 Task: Sort the products by unit price (low first).
Action: Mouse moved to (23, 66)
Screenshot: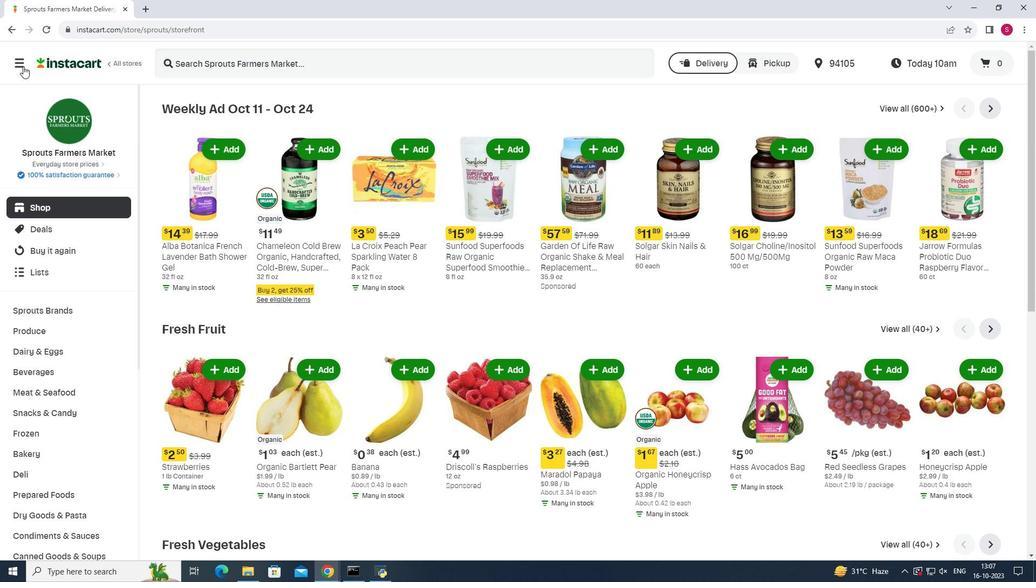 
Action: Mouse pressed left at (23, 66)
Screenshot: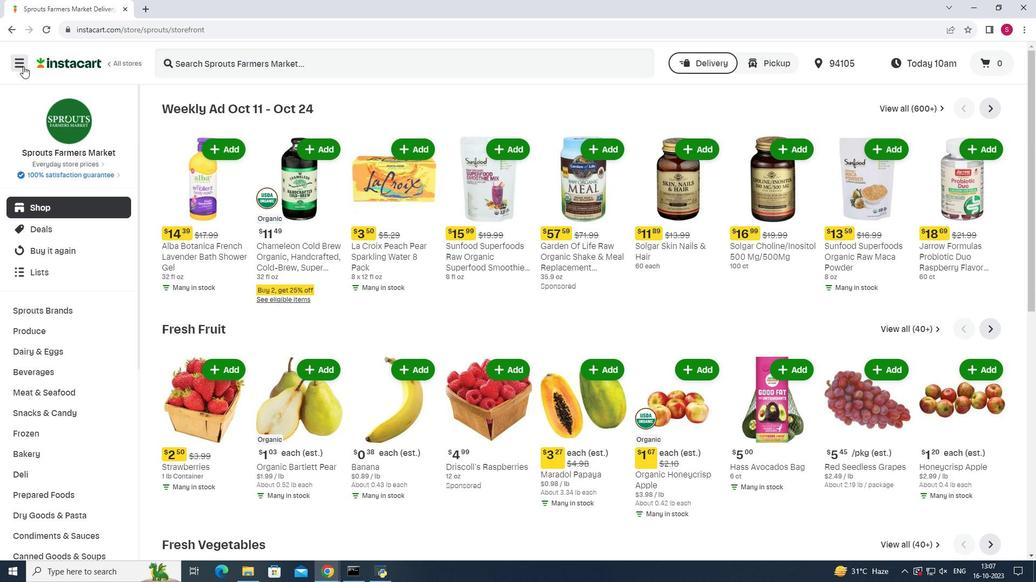 
Action: Mouse moved to (56, 280)
Screenshot: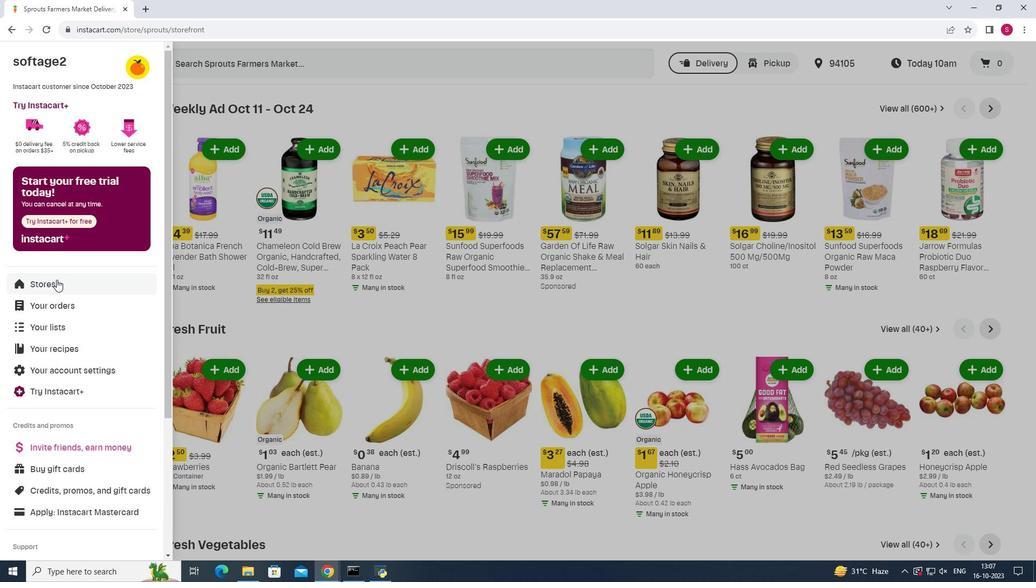 
Action: Mouse pressed left at (56, 280)
Screenshot: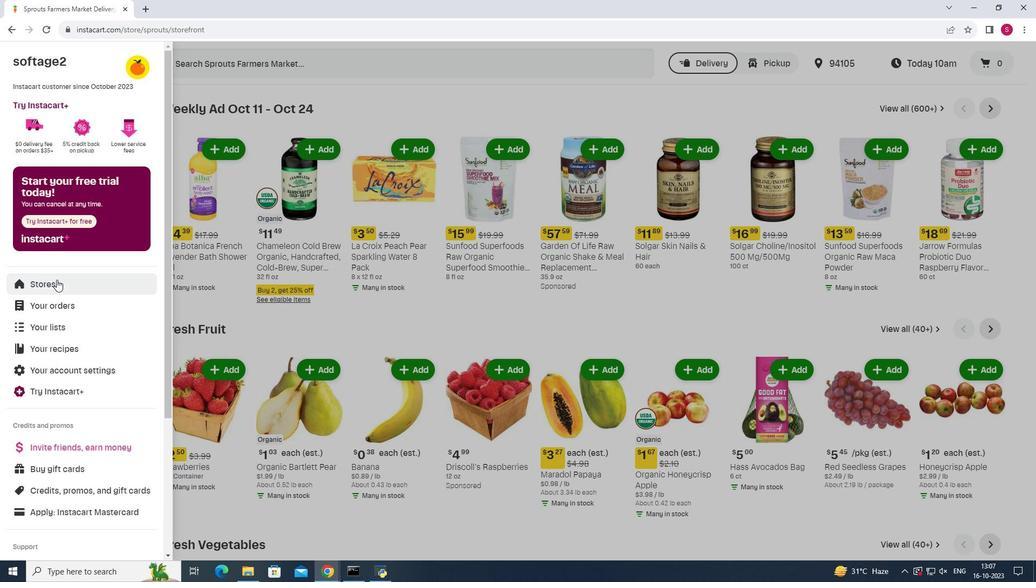 
Action: Mouse moved to (249, 101)
Screenshot: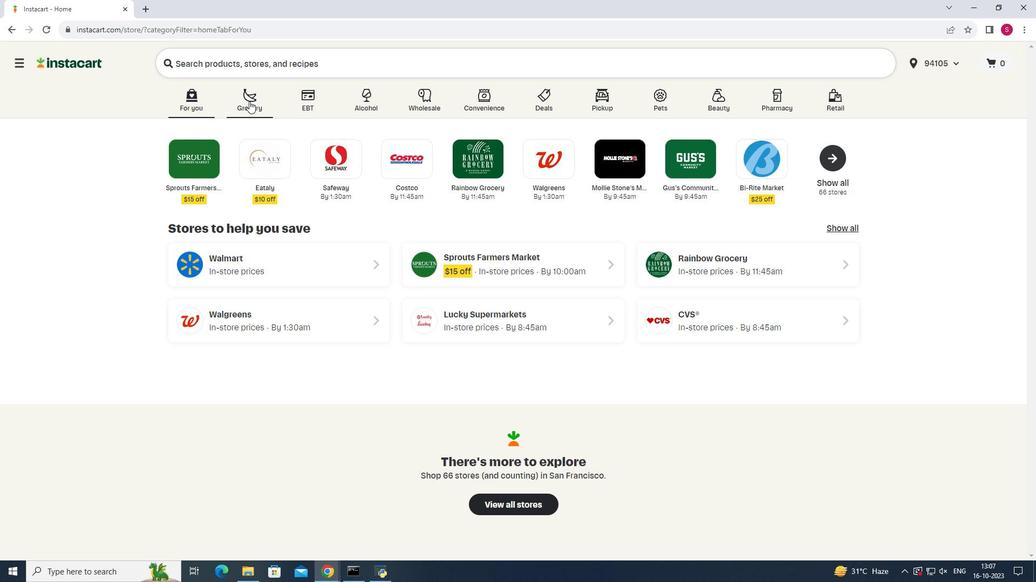 
Action: Mouse pressed left at (249, 101)
Screenshot: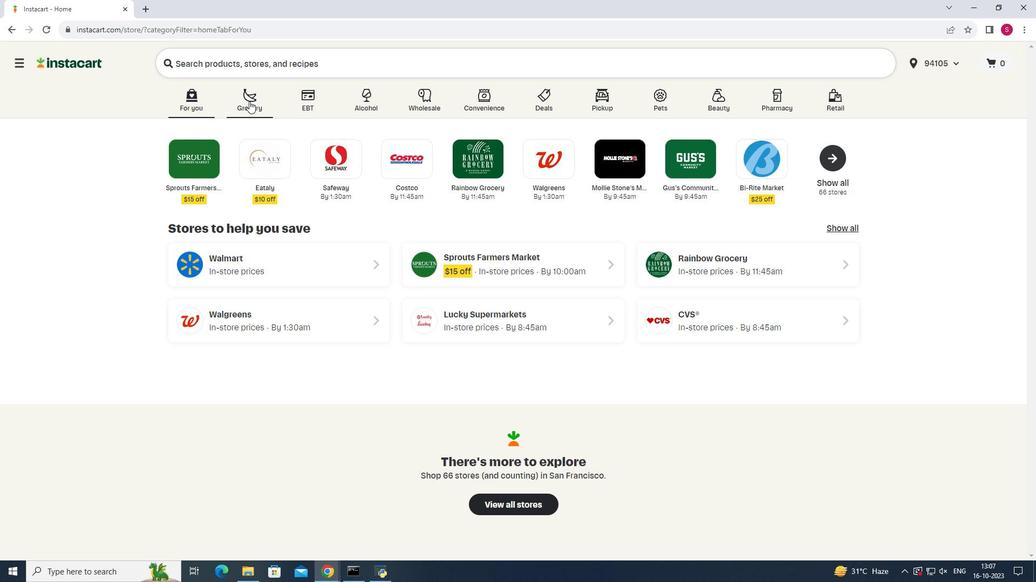 
Action: Mouse moved to (767, 157)
Screenshot: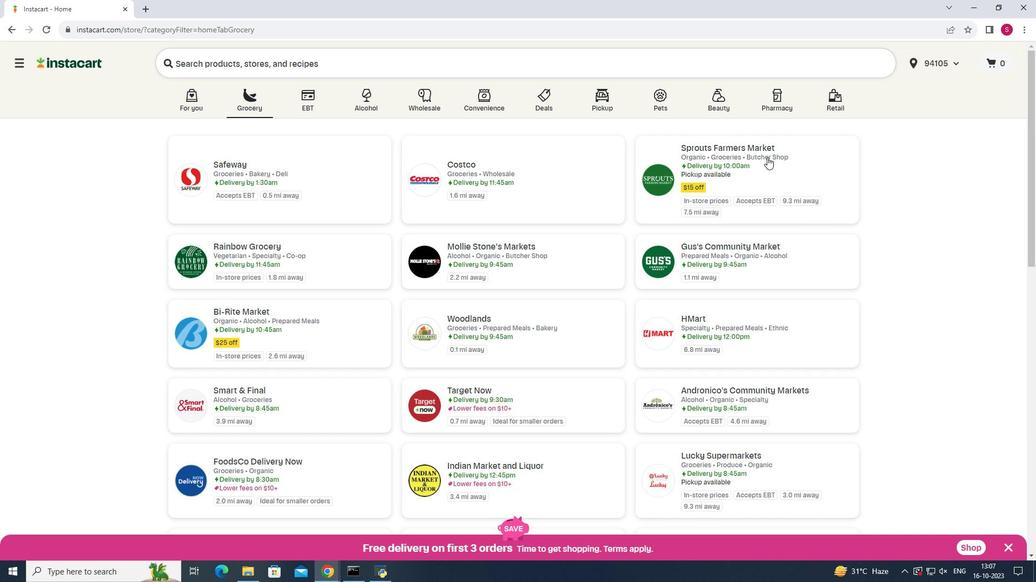 
Action: Mouse pressed left at (767, 157)
Screenshot: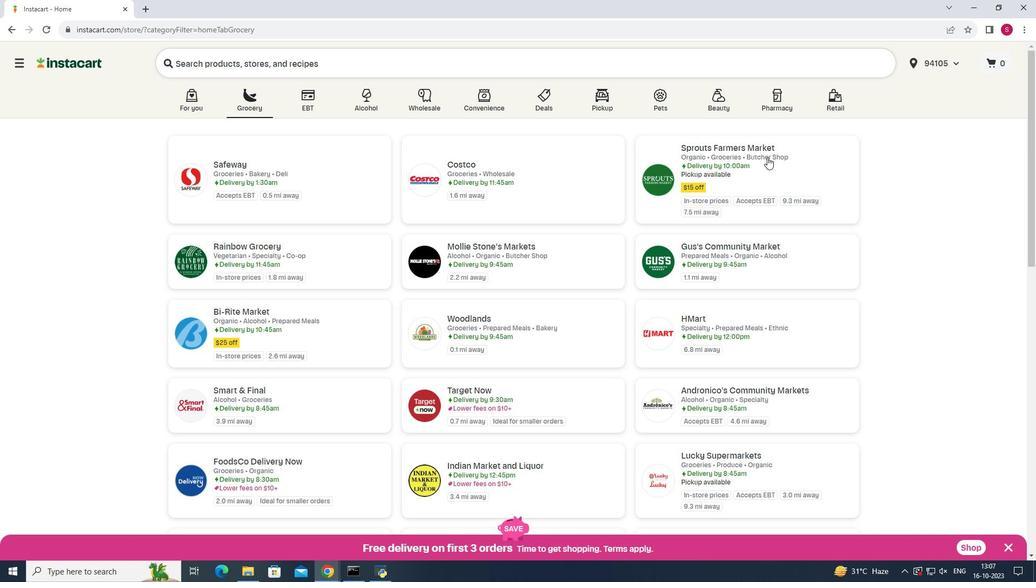 
Action: Mouse moved to (46, 393)
Screenshot: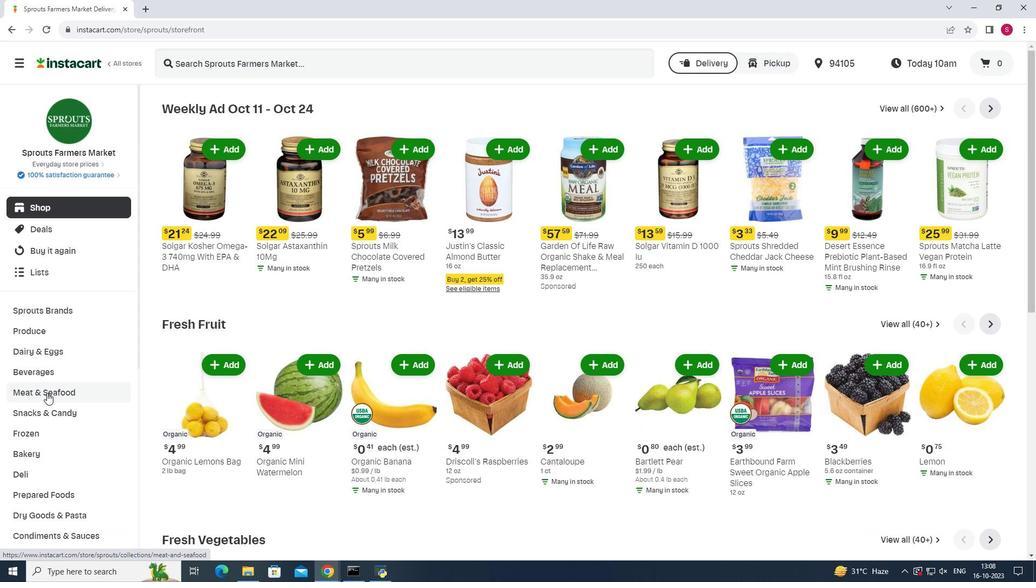 
Action: Mouse pressed left at (46, 393)
Screenshot: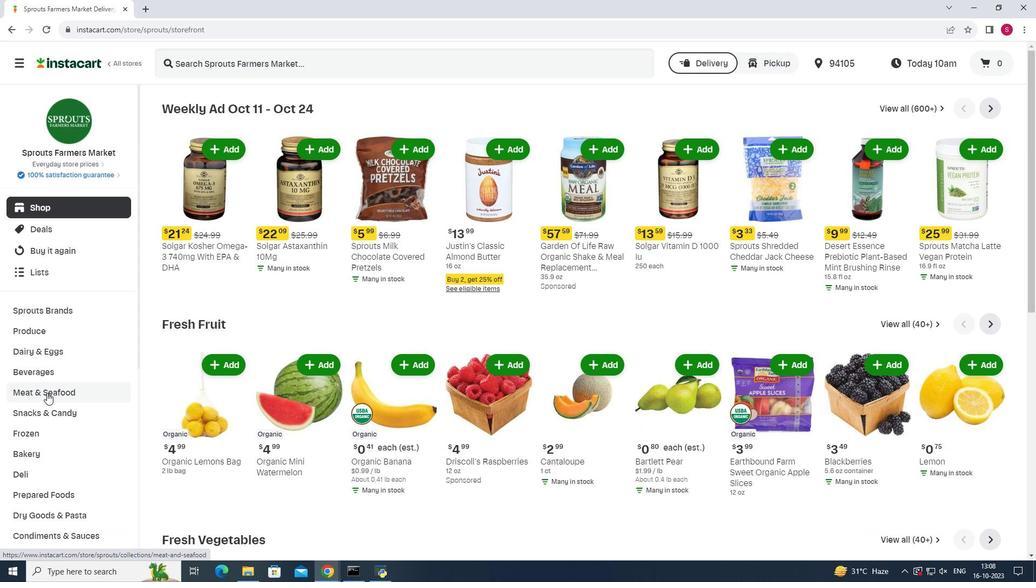 
Action: Mouse moved to (683, 136)
Screenshot: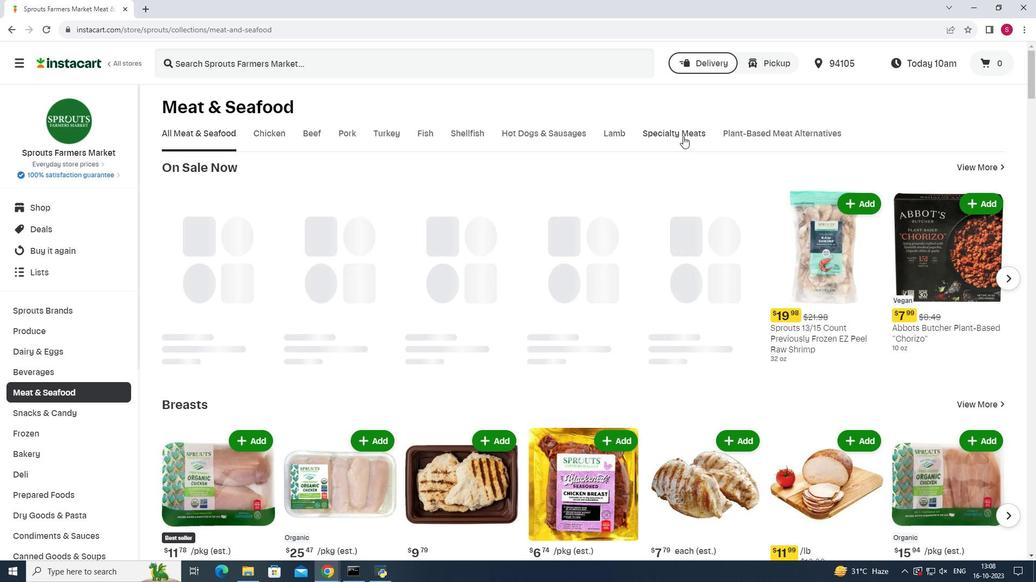 
Action: Mouse pressed left at (683, 136)
Screenshot: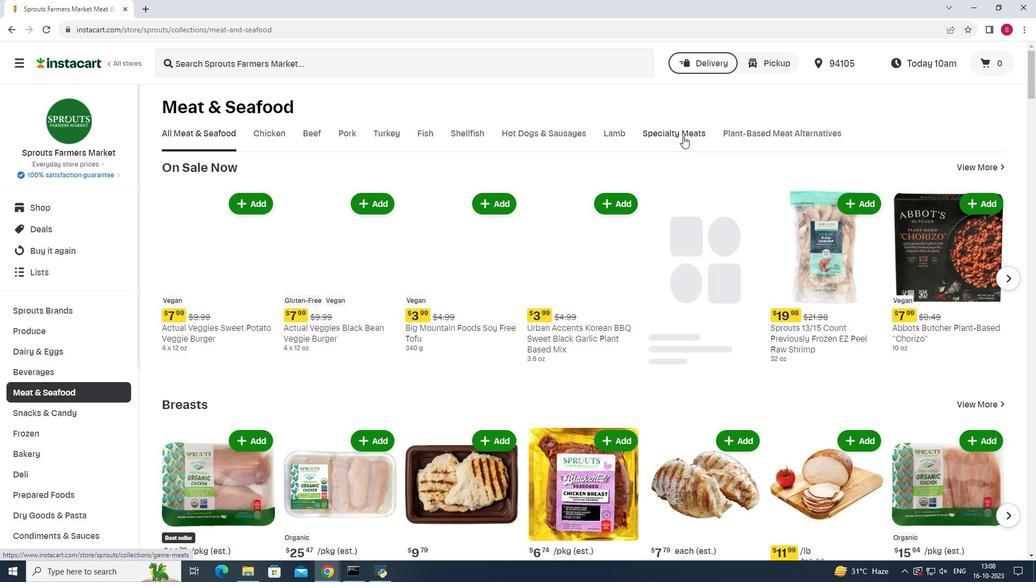 
Action: Mouse moved to (997, 168)
Screenshot: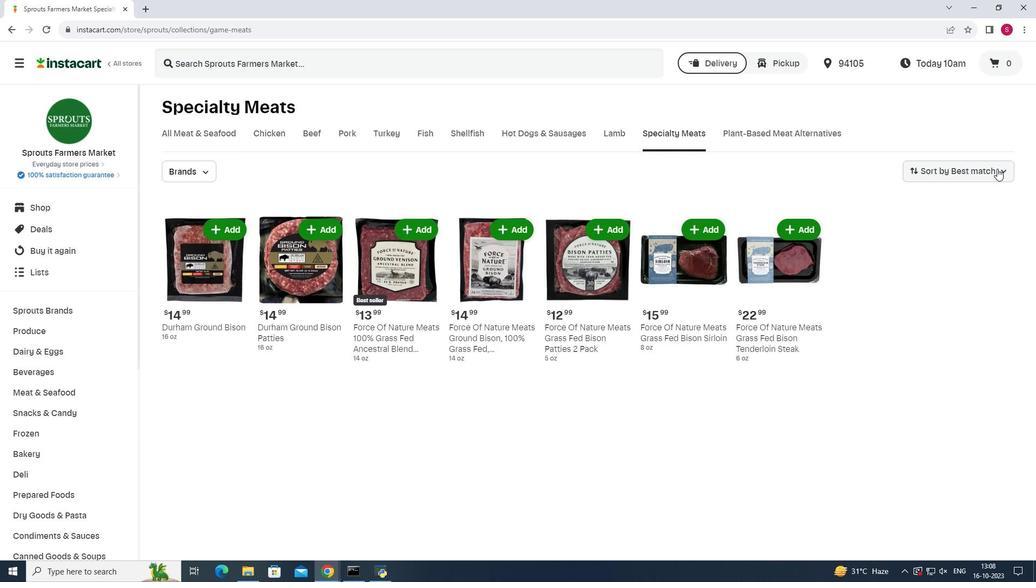 
Action: Mouse pressed left at (997, 168)
Screenshot: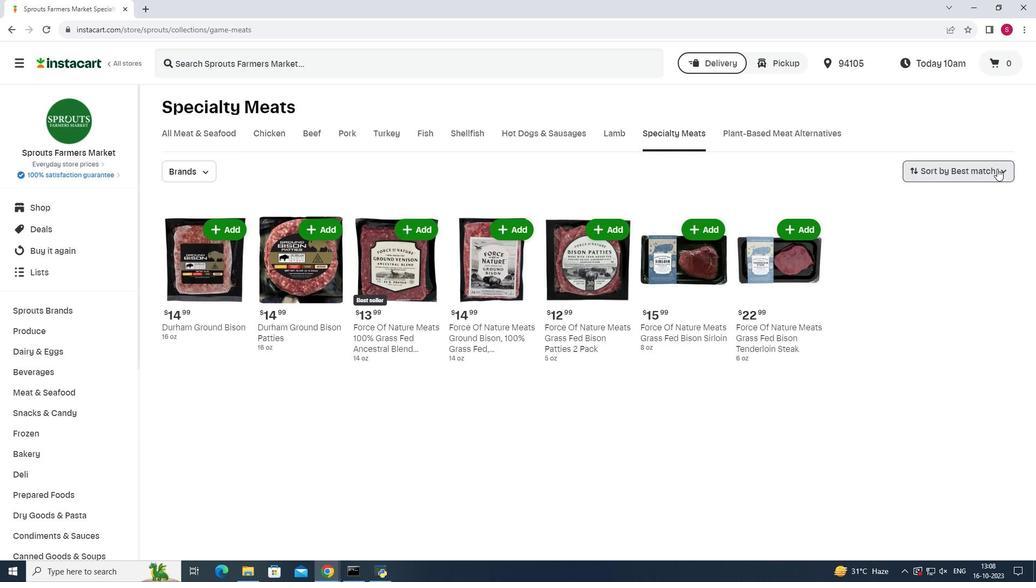 
Action: Mouse pressed left at (997, 168)
Screenshot: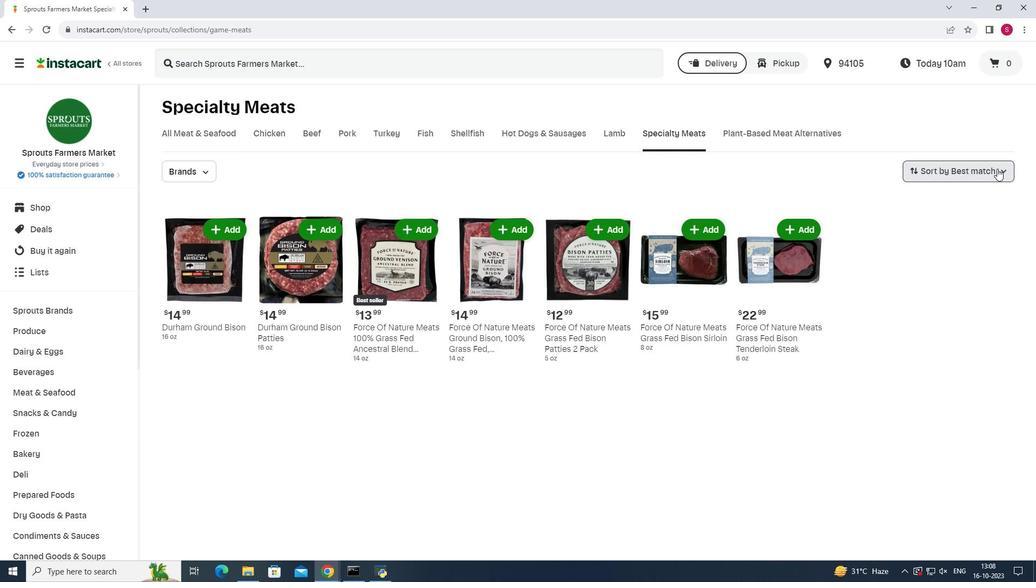 
Action: Mouse moved to (997, 172)
Screenshot: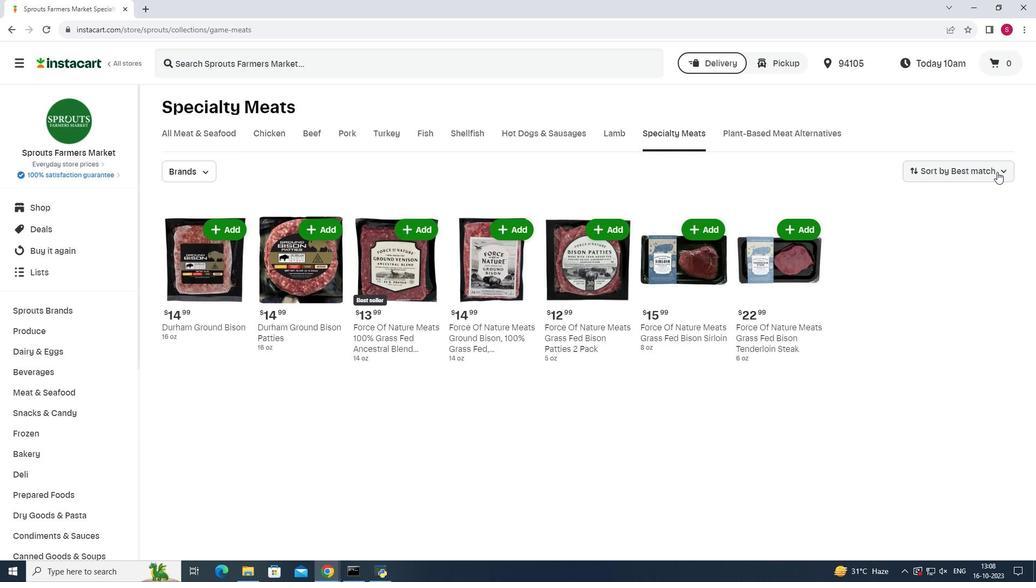 
Action: Mouse pressed left at (997, 172)
Screenshot: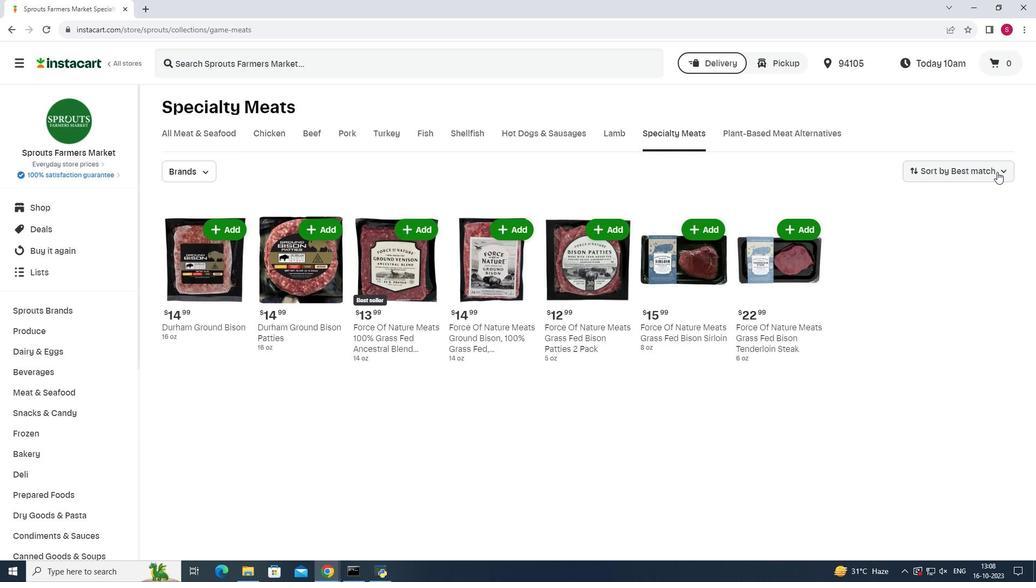 
Action: Mouse moved to (942, 273)
Screenshot: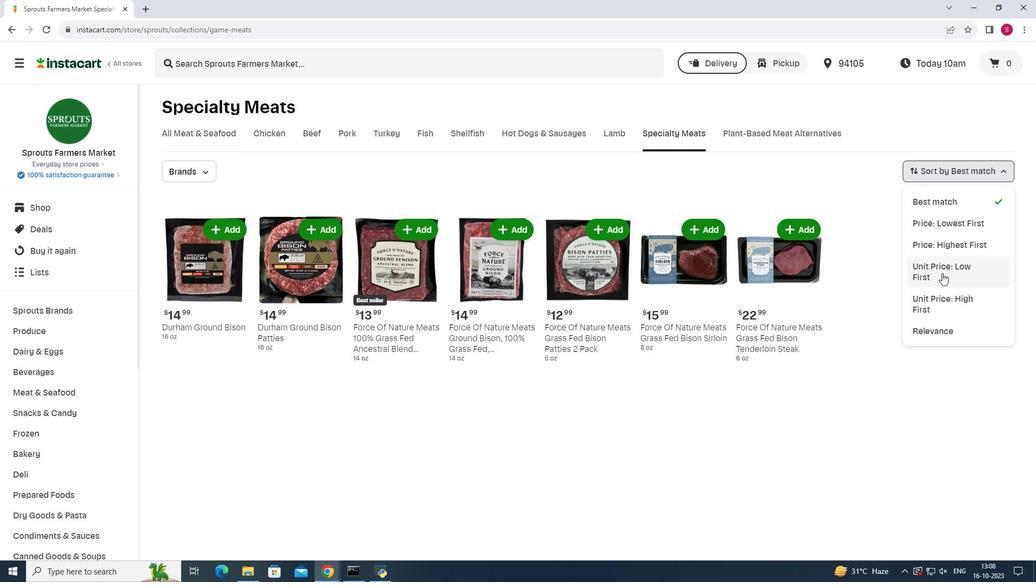 
Action: Mouse pressed left at (942, 273)
Screenshot: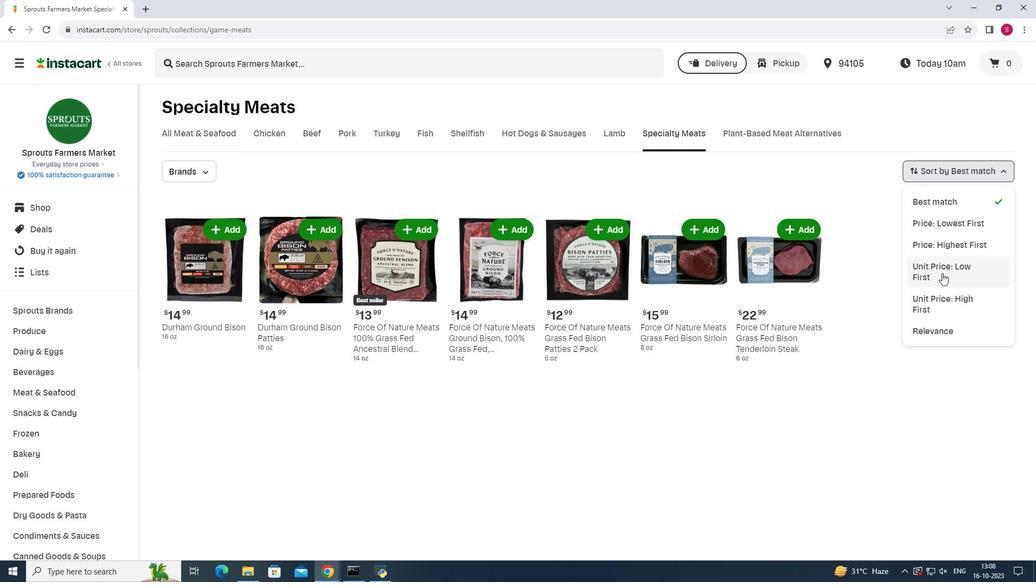 
Action: Mouse moved to (810, 207)
Screenshot: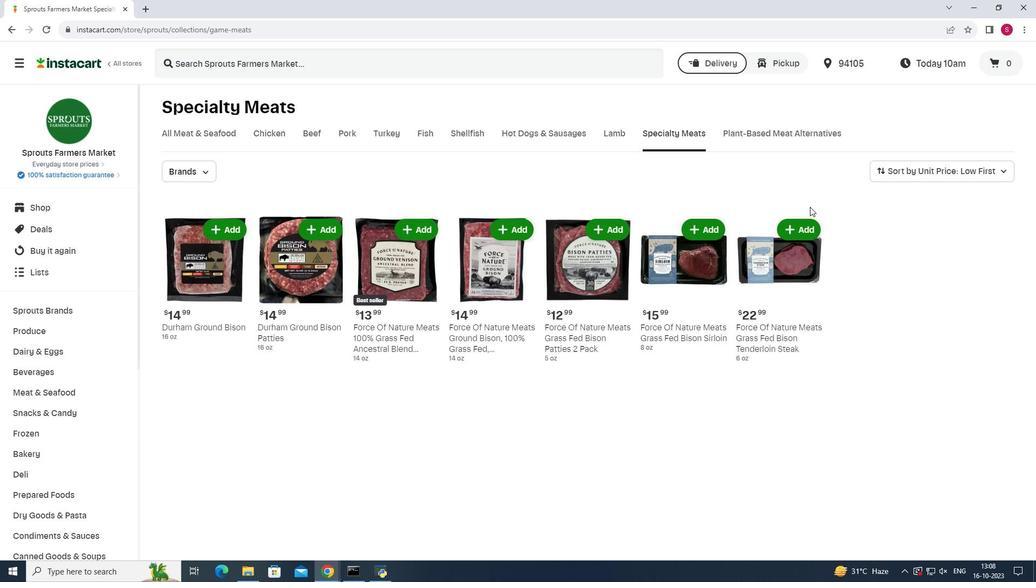 
